 Task: Select a schedule automation every 2 weeks on friday at 02:00 PM starting on May 1, 2021.
Action: Mouse moved to (452, 358)
Screenshot: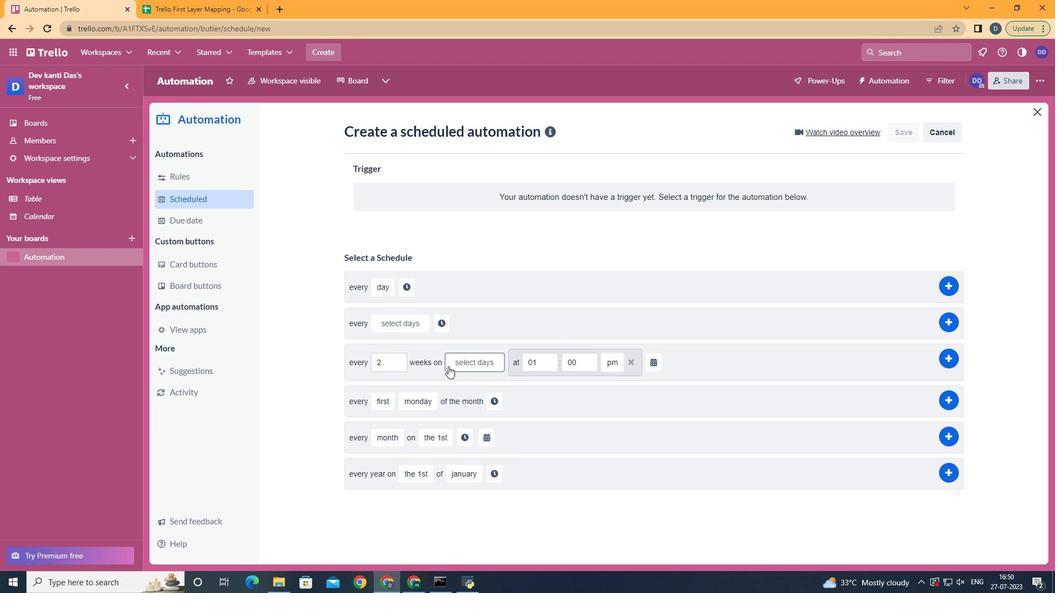 
Action: Mouse pressed left at (452, 358)
Screenshot: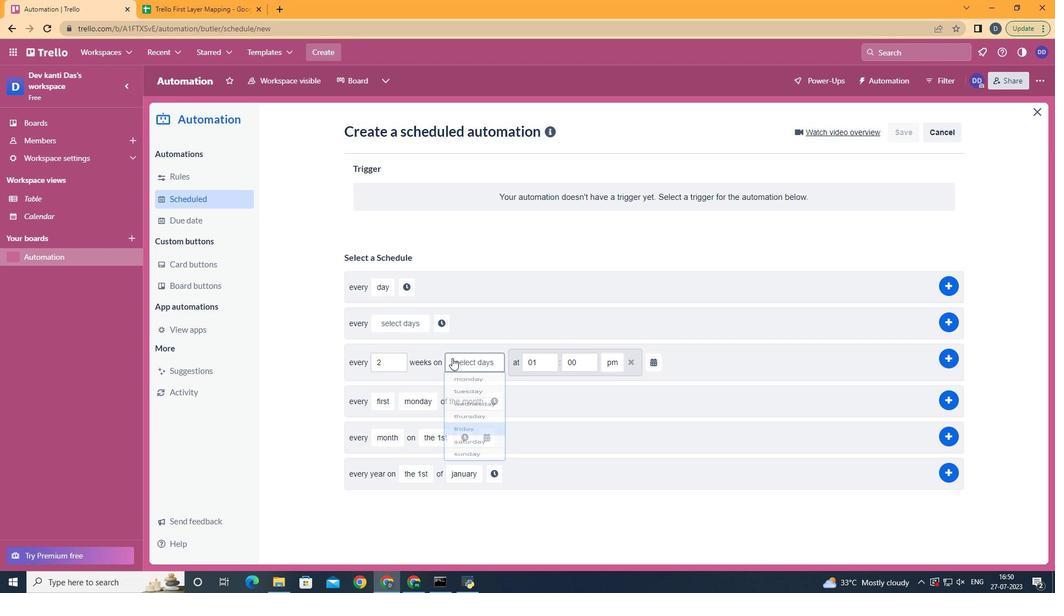 
Action: Mouse moved to (472, 473)
Screenshot: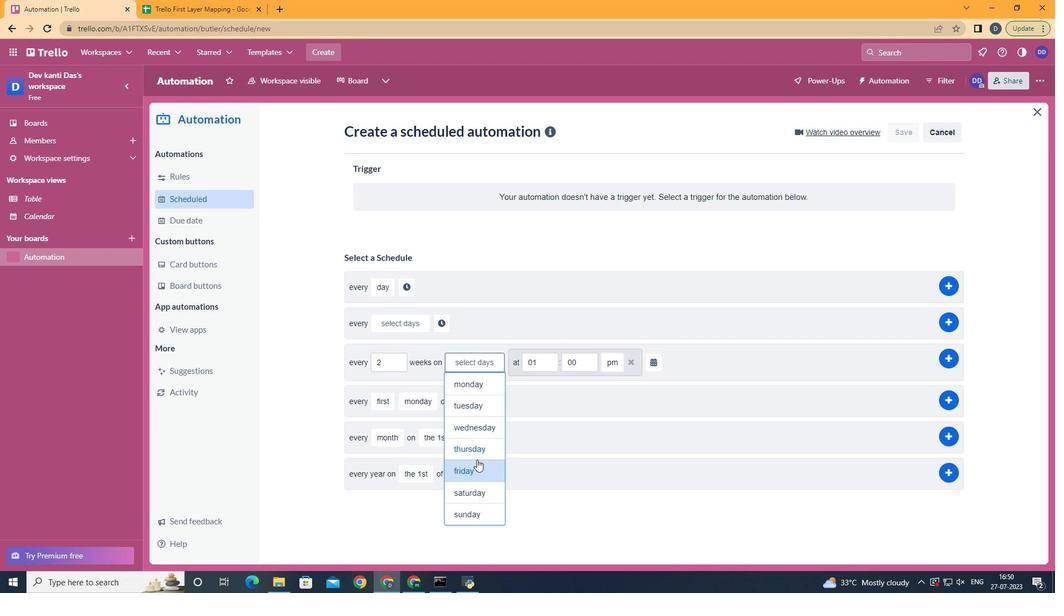 
Action: Mouse pressed left at (472, 473)
Screenshot: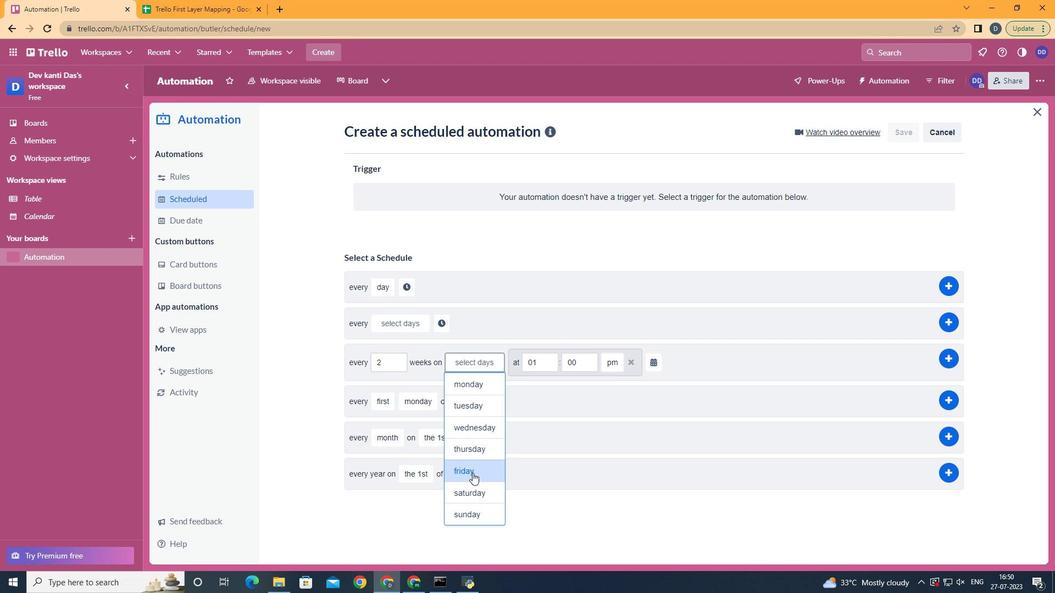
Action: Mouse moved to (545, 361)
Screenshot: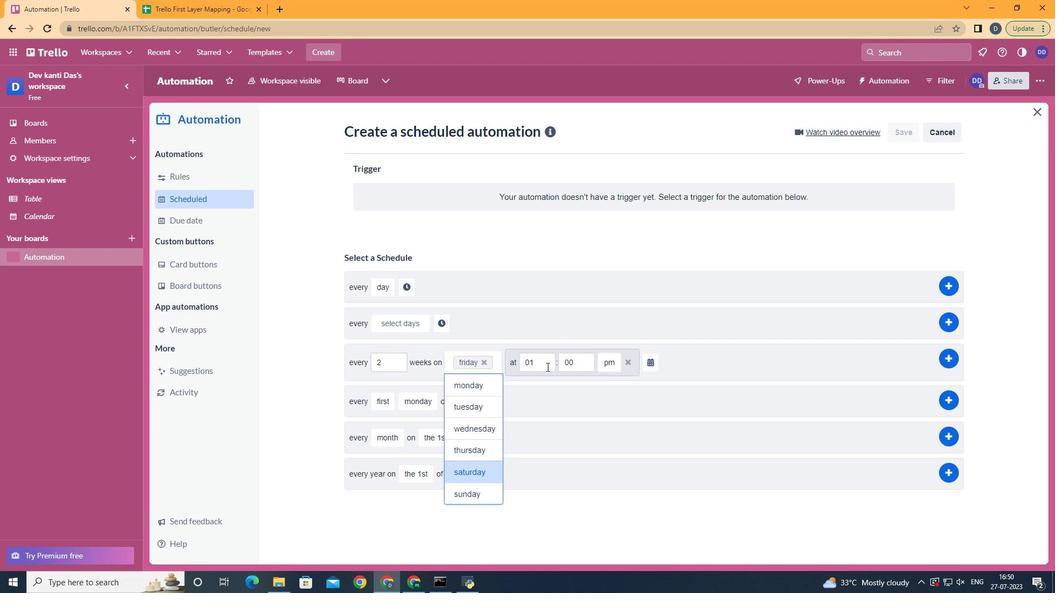 
Action: Mouse pressed left at (545, 361)
Screenshot: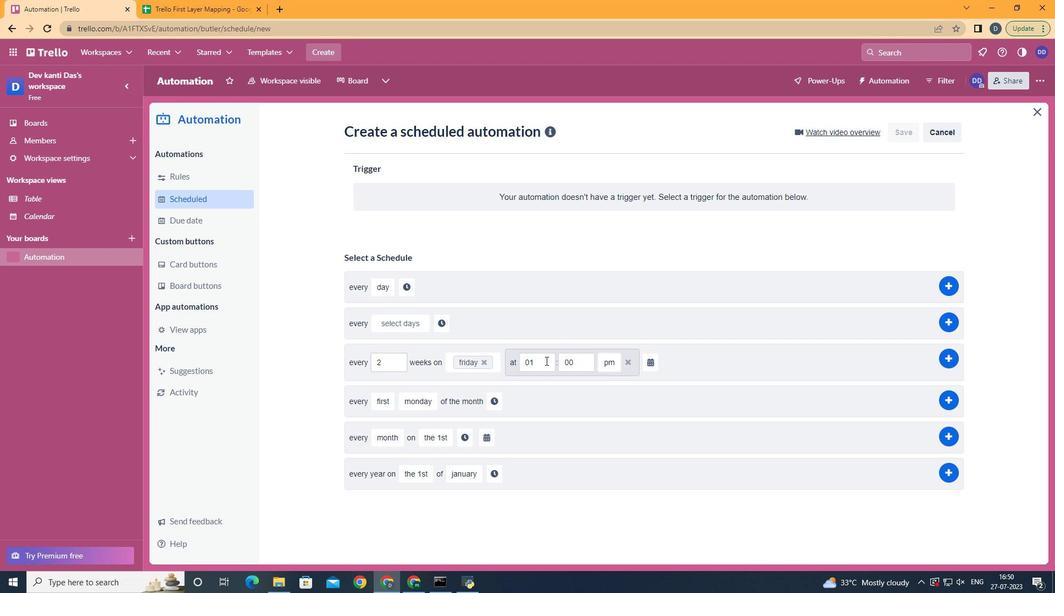 
Action: Key pressed <Key.backspace>21<Key.backspace>
Screenshot: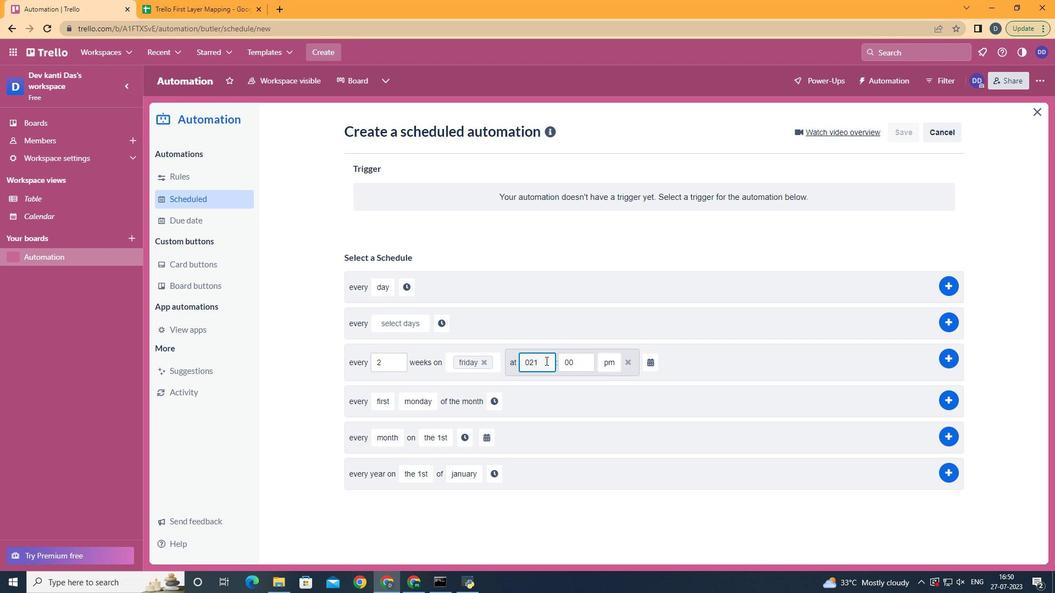 
Action: Mouse moved to (615, 407)
Screenshot: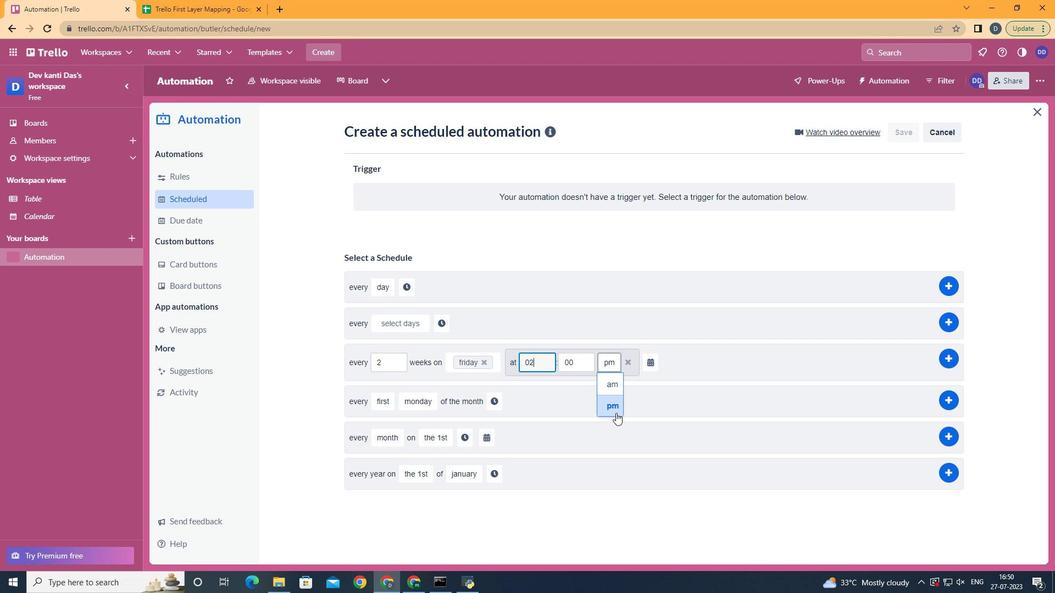 
Action: Mouse pressed left at (615, 407)
Screenshot: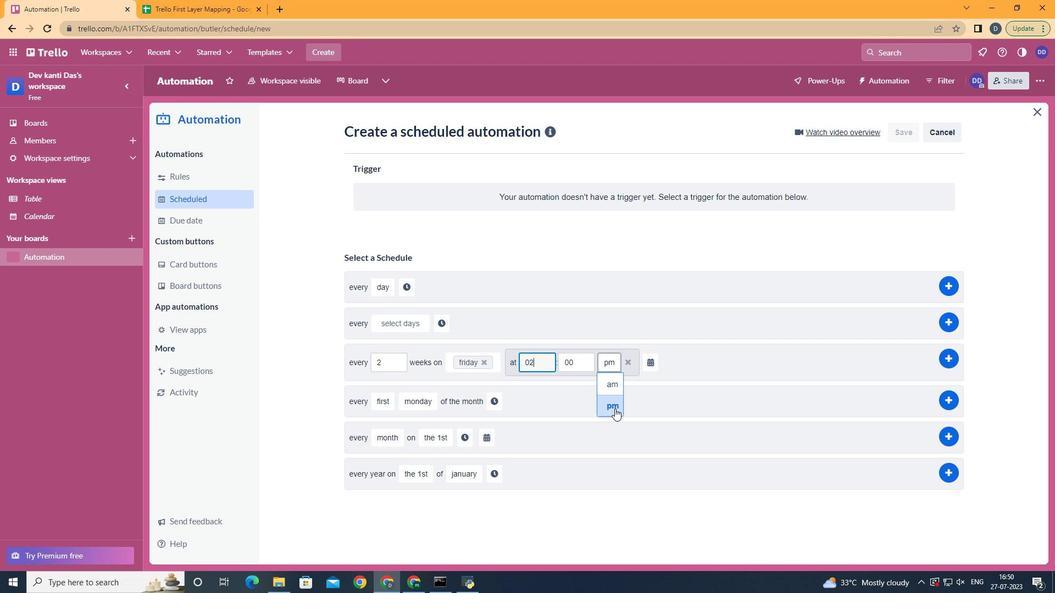 
Action: Mouse moved to (652, 365)
Screenshot: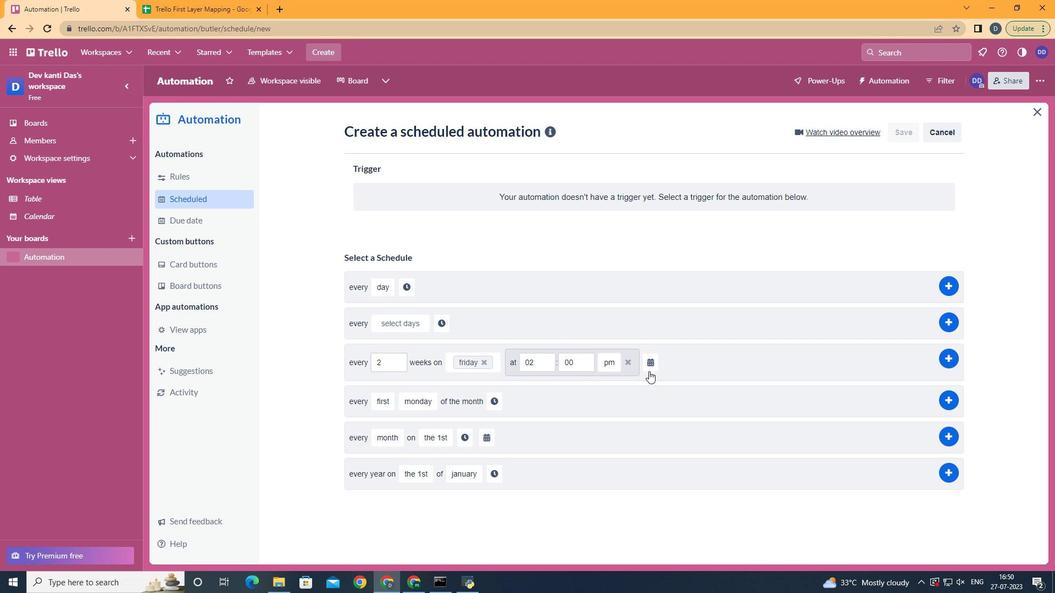 
Action: Mouse pressed left at (652, 365)
Screenshot: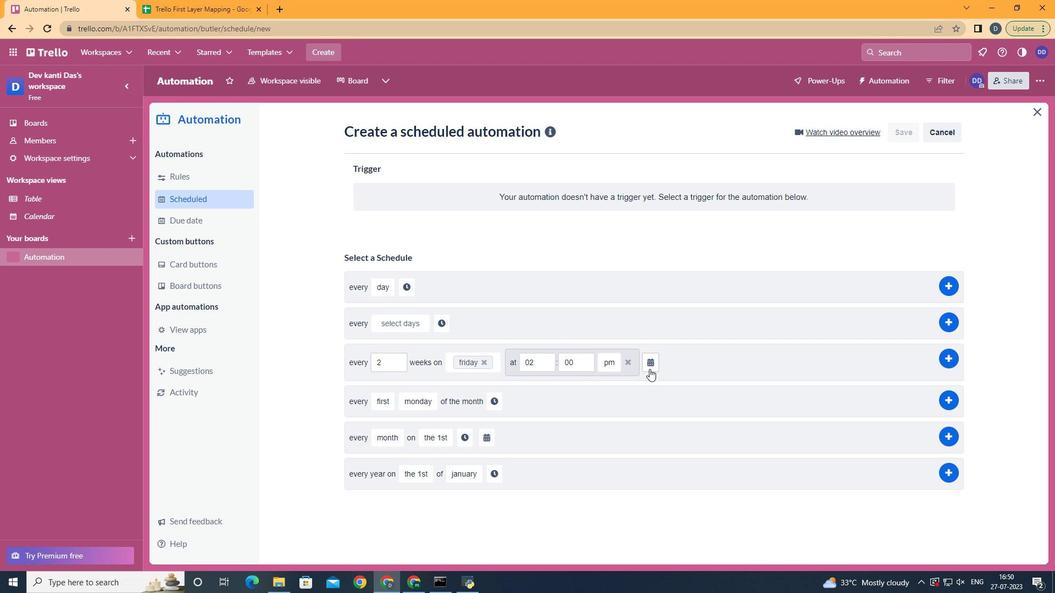 
Action: Mouse moved to (621, 438)
Screenshot: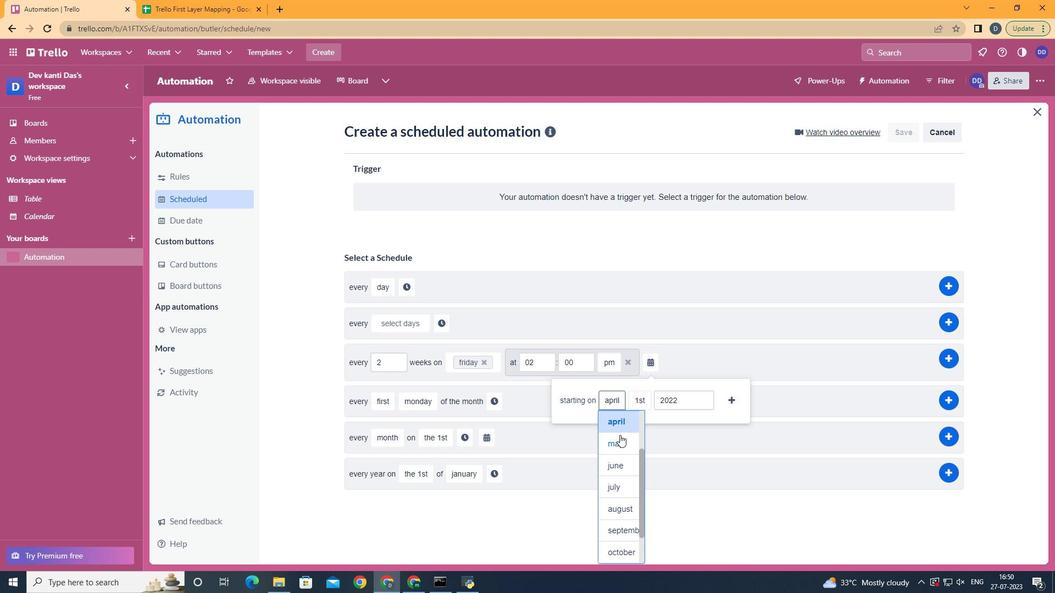 
Action: Mouse pressed left at (621, 438)
Screenshot: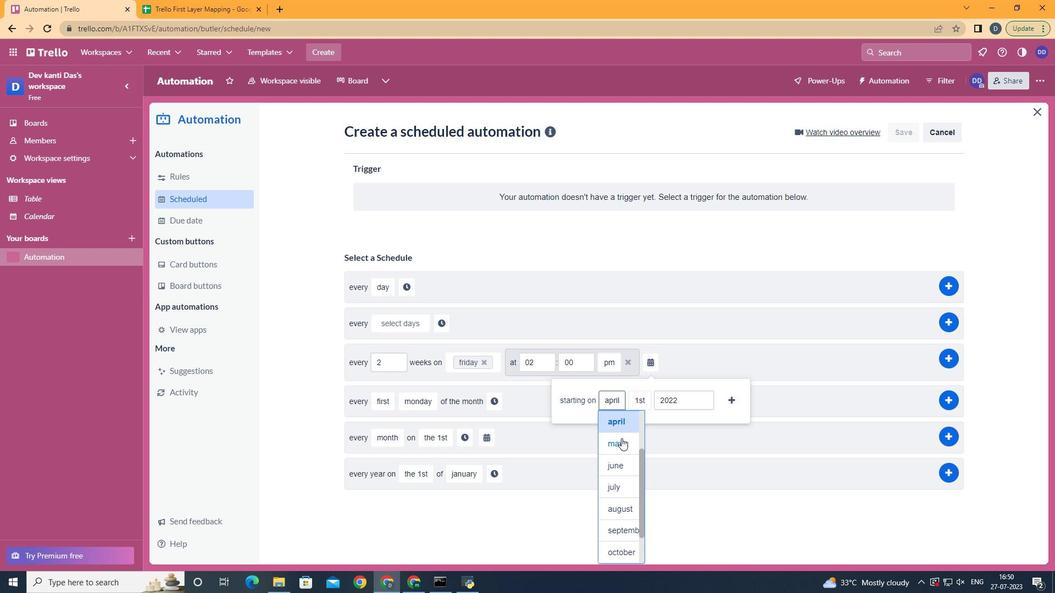 
Action: Mouse moved to (649, 422)
Screenshot: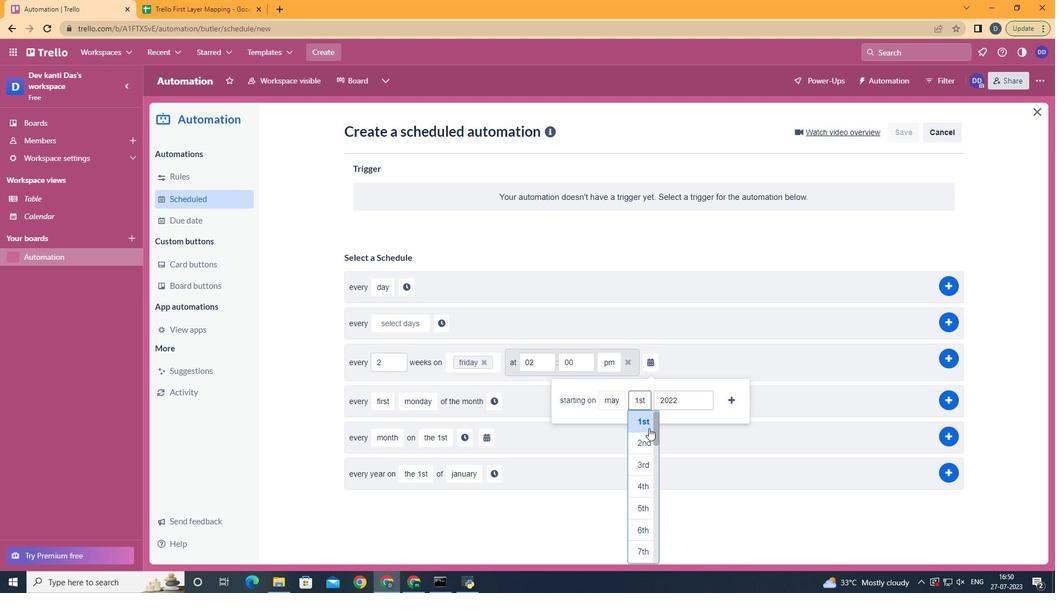 
Action: Mouse pressed left at (649, 422)
Screenshot: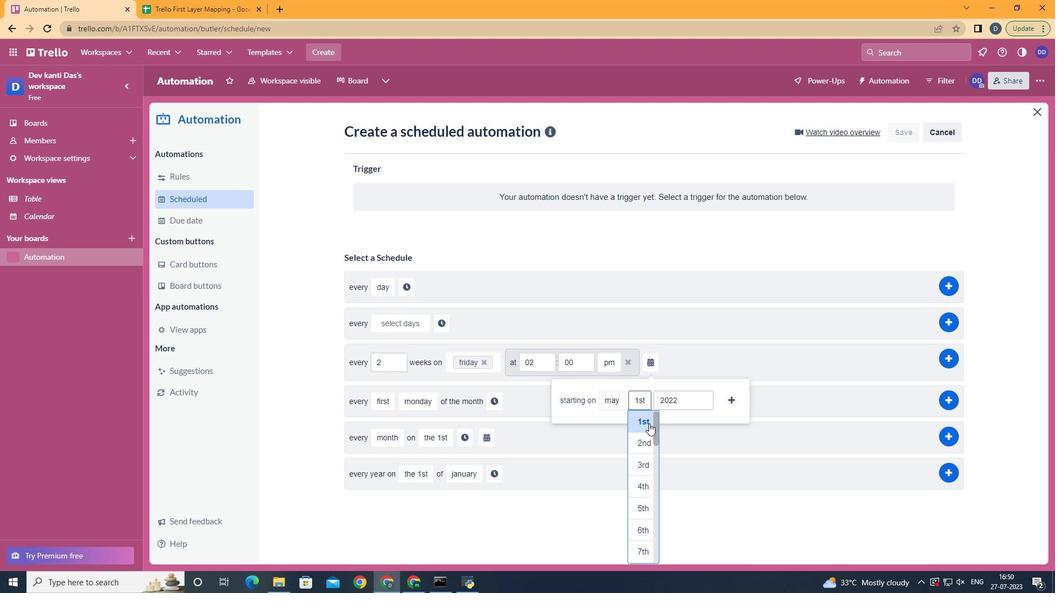 
Action: Mouse moved to (687, 404)
Screenshot: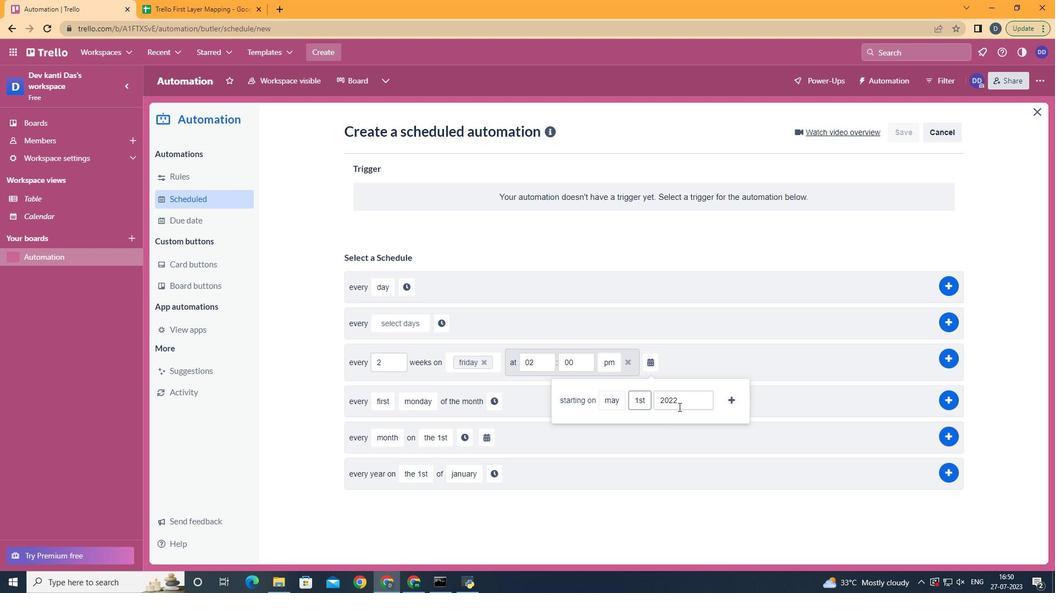 
Action: Mouse pressed left at (687, 404)
Screenshot: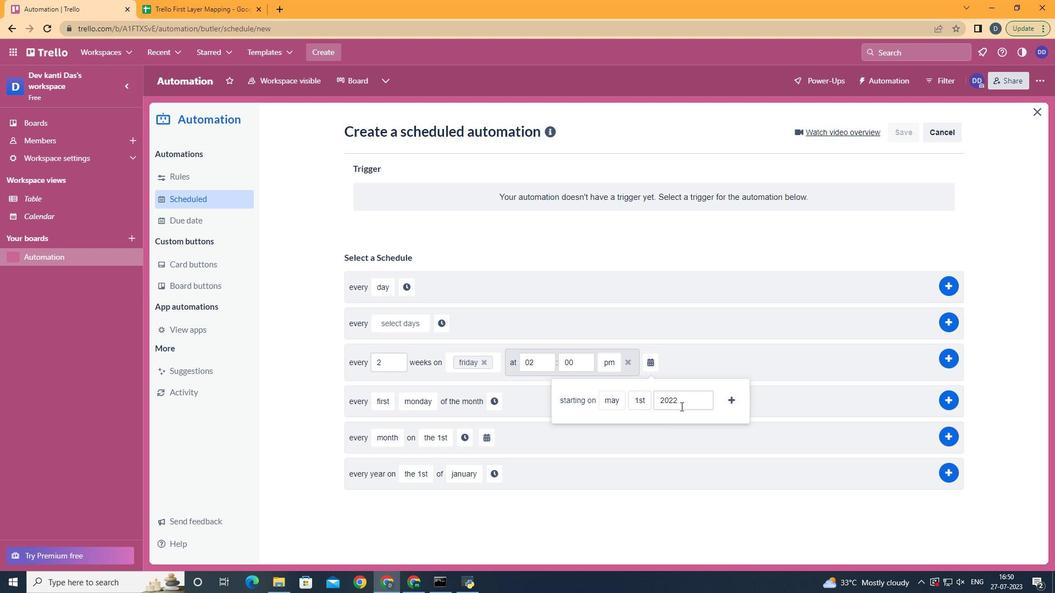 
Action: Key pressed <Key.backspace>
Screenshot: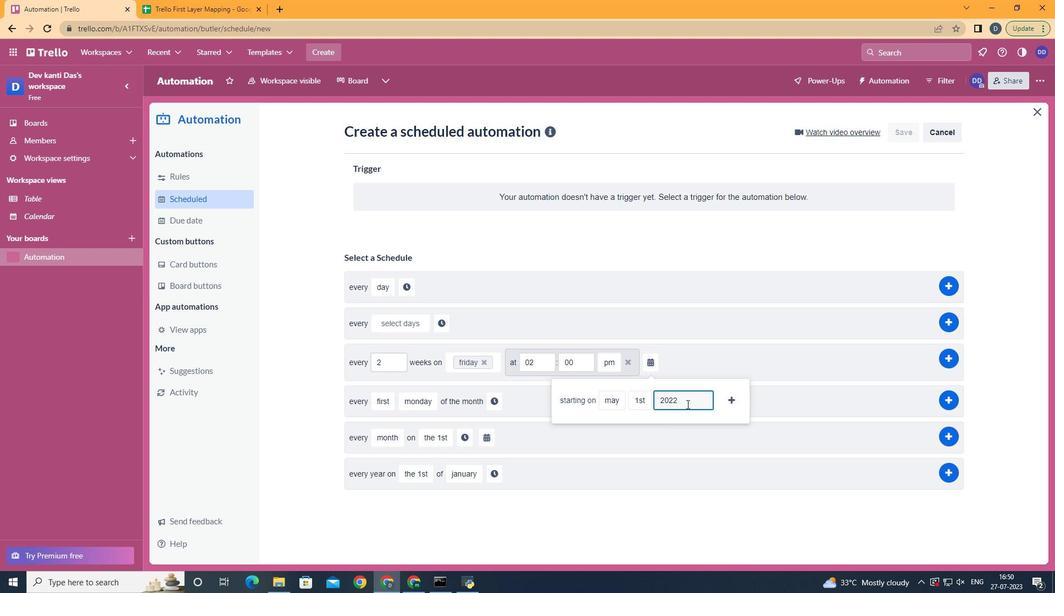 
Action: Mouse moved to (685, 404)
Screenshot: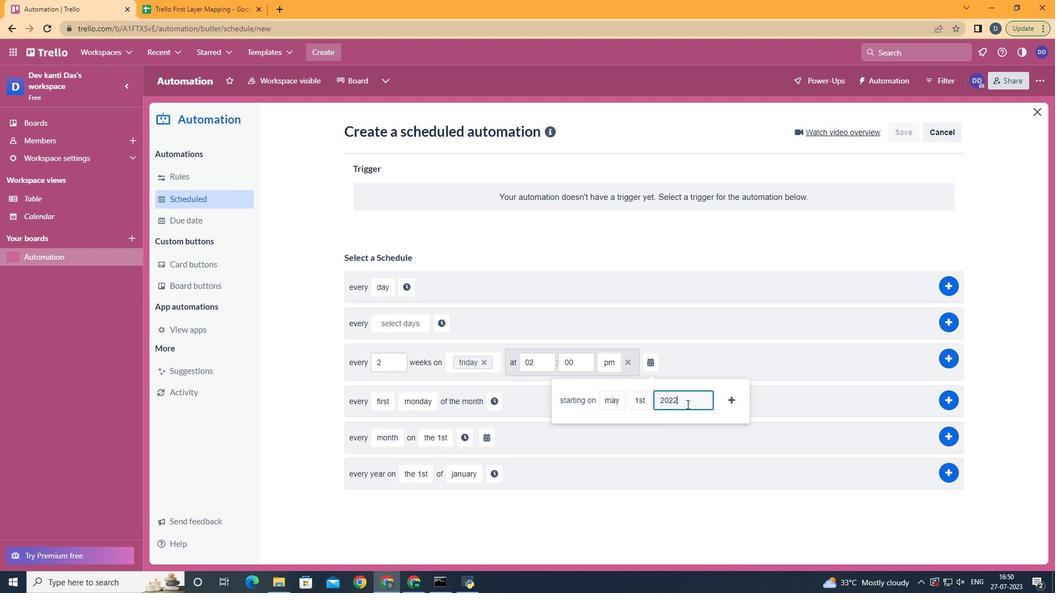 
Action: Key pressed 1
Screenshot: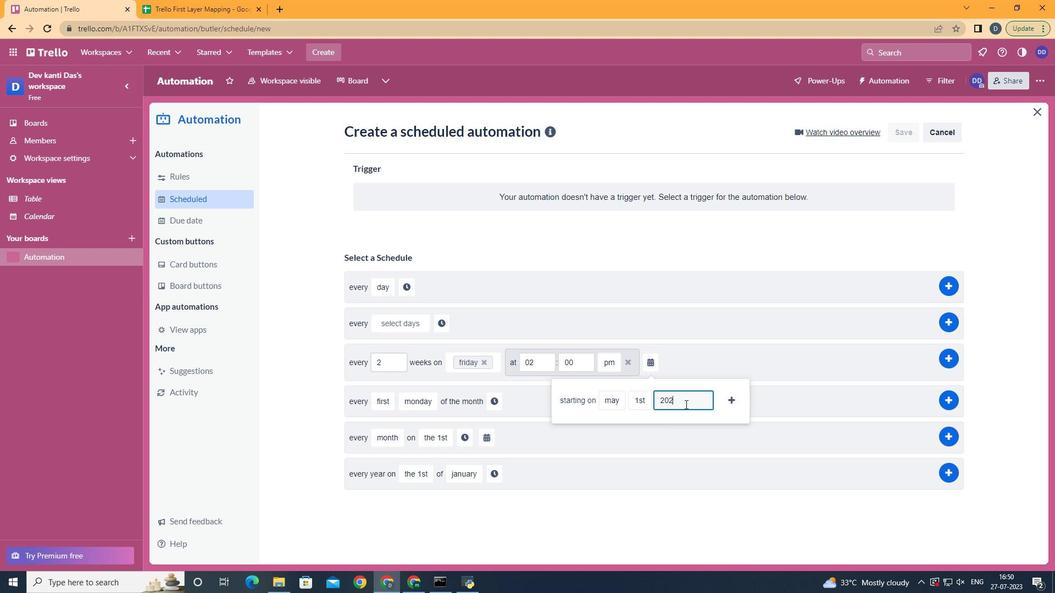 
Action: Mouse moved to (731, 402)
Screenshot: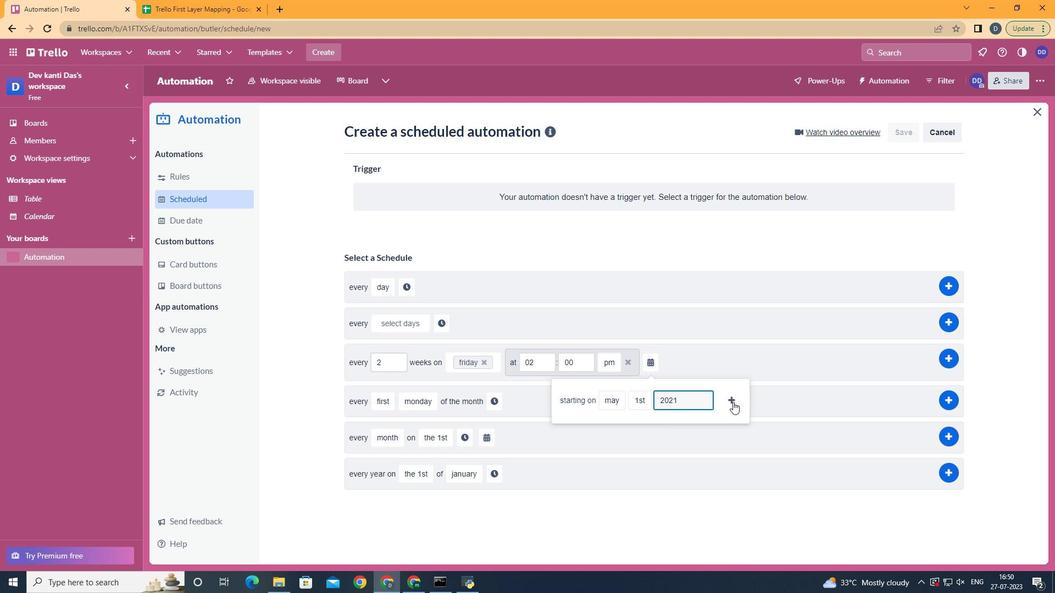 
Action: Mouse pressed left at (731, 402)
Screenshot: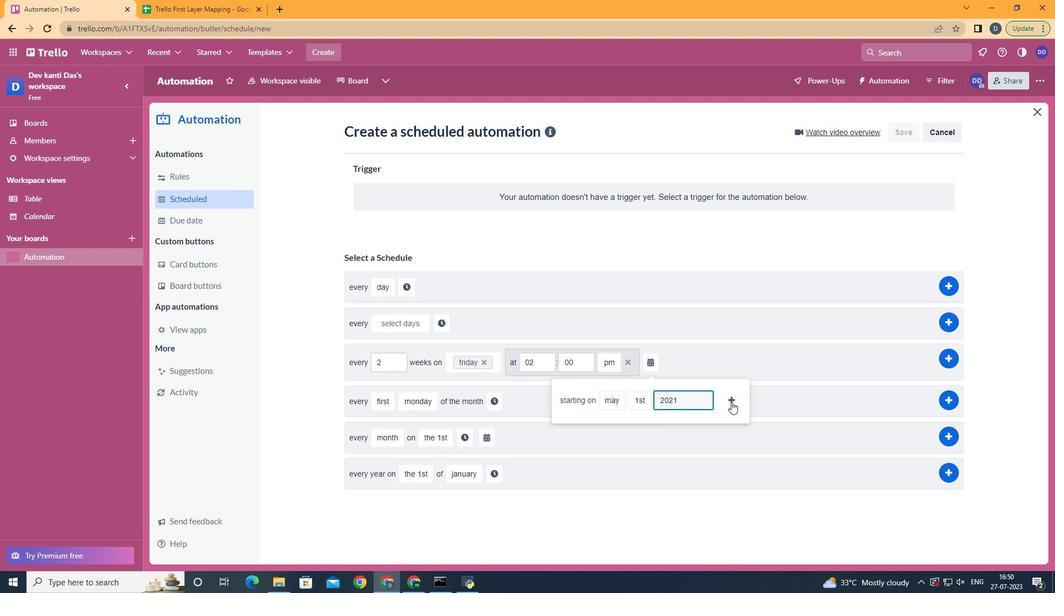 
